 Task: Open the "Recorder" tab.
Action: Mouse moved to (1294, 32)
Screenshot: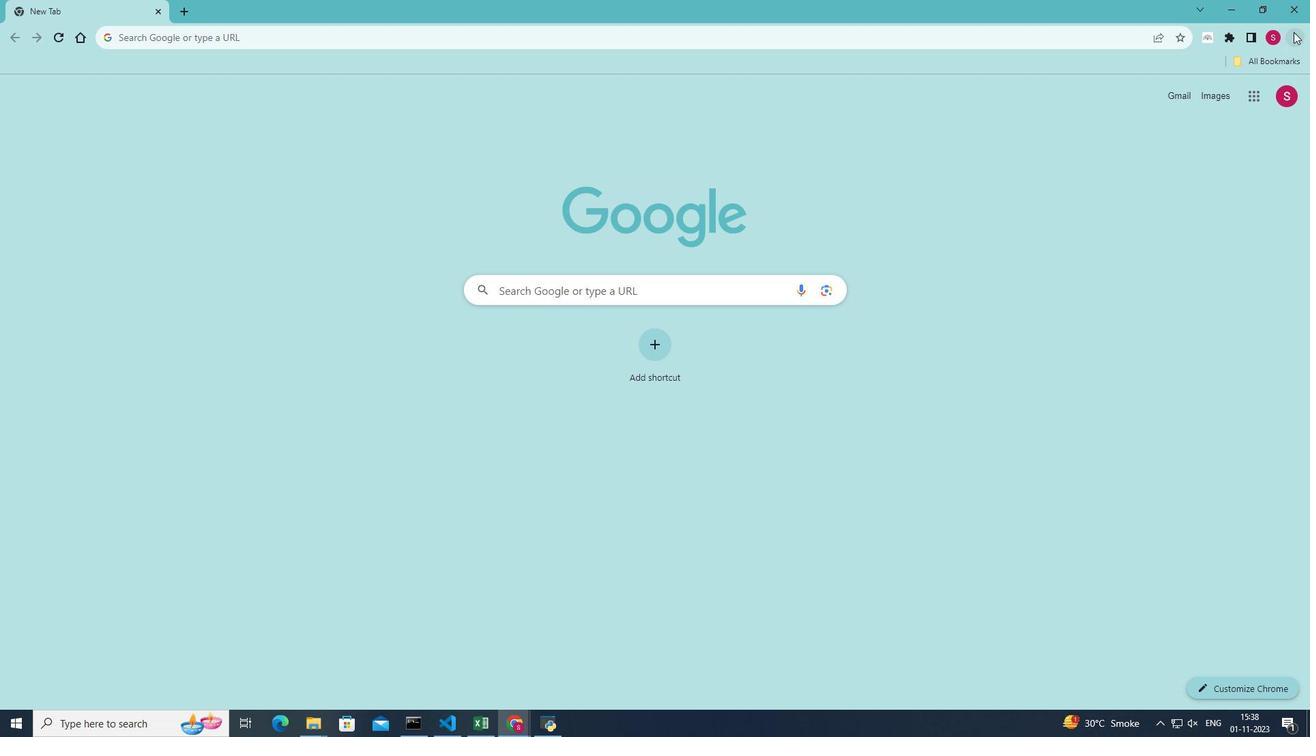 
Action: Mouse pressed left at (1294, 32)
Screenshot: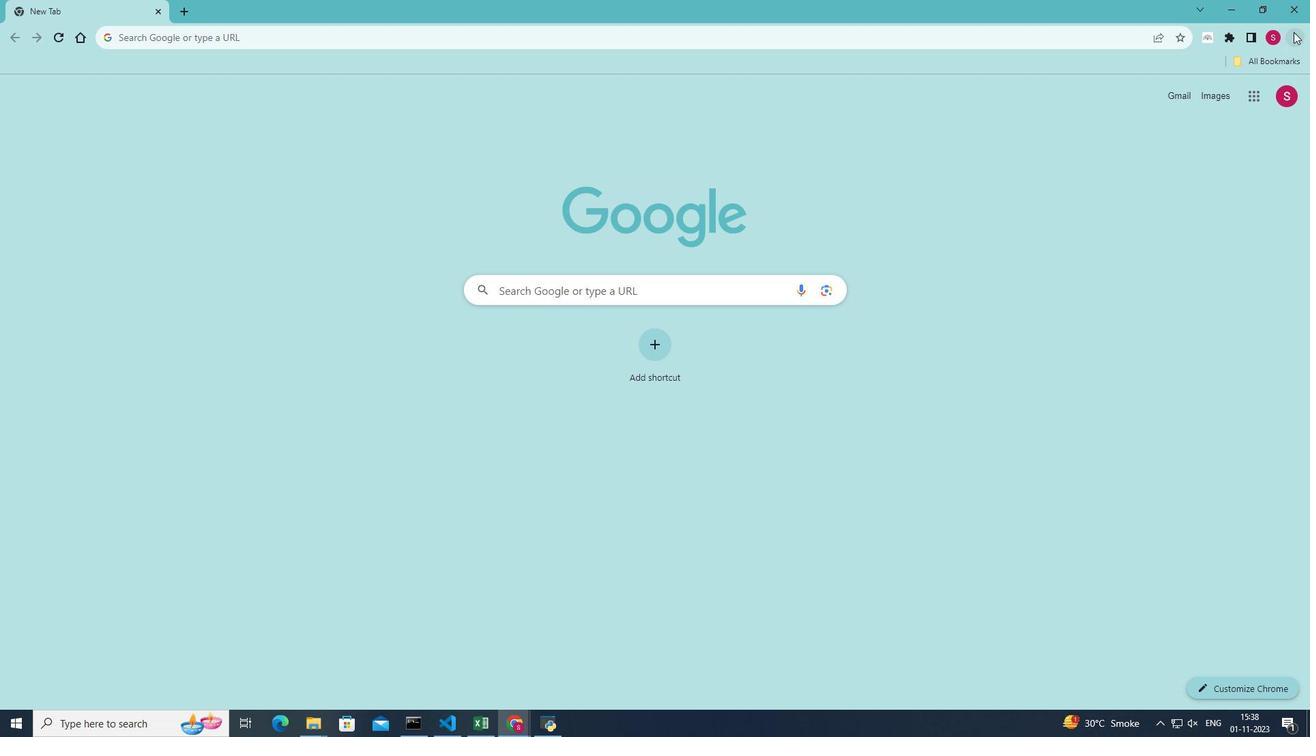 
Action: Mouse moved to (1191, 251)
Screenshot: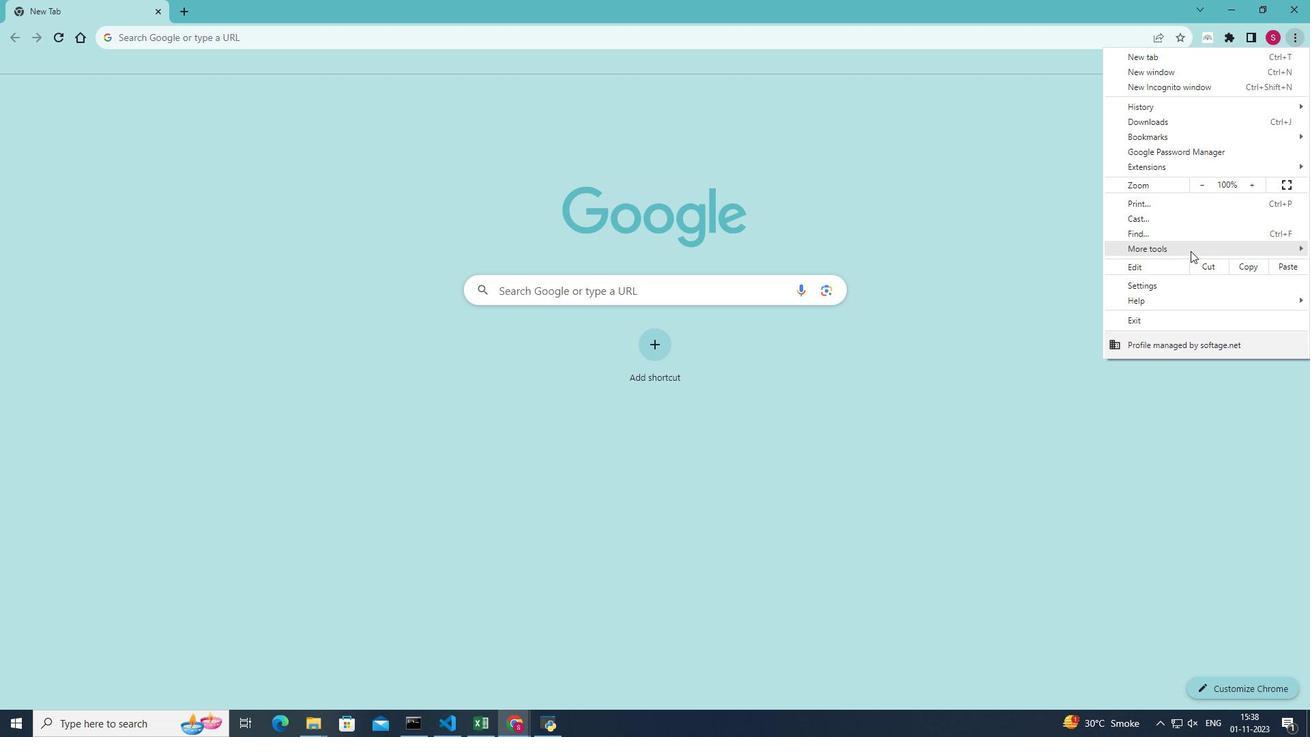 
Action: Mouse pressed left at (1191, 251)
Screenshot: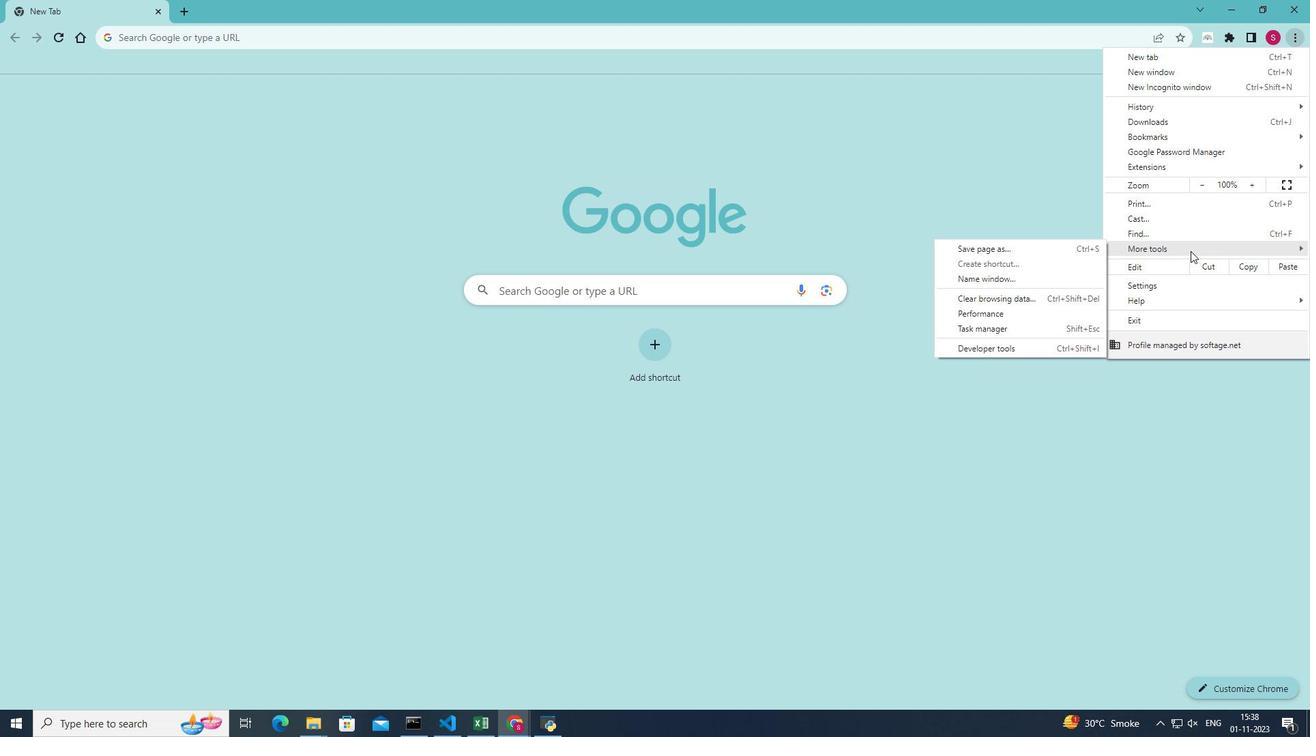 
Action: Mouse moved to (1007, 349)
Screenshot: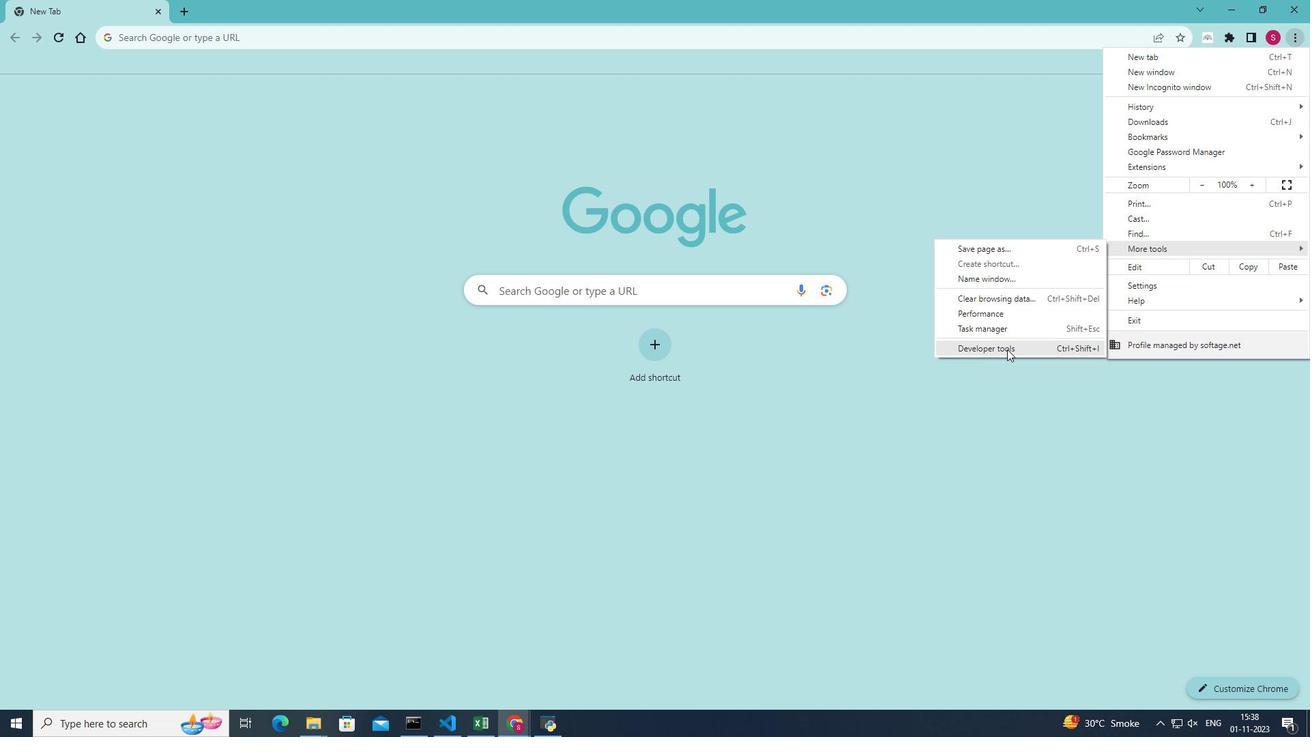 
Action: Mouse pressed left at (1007, 349)
Screenshot: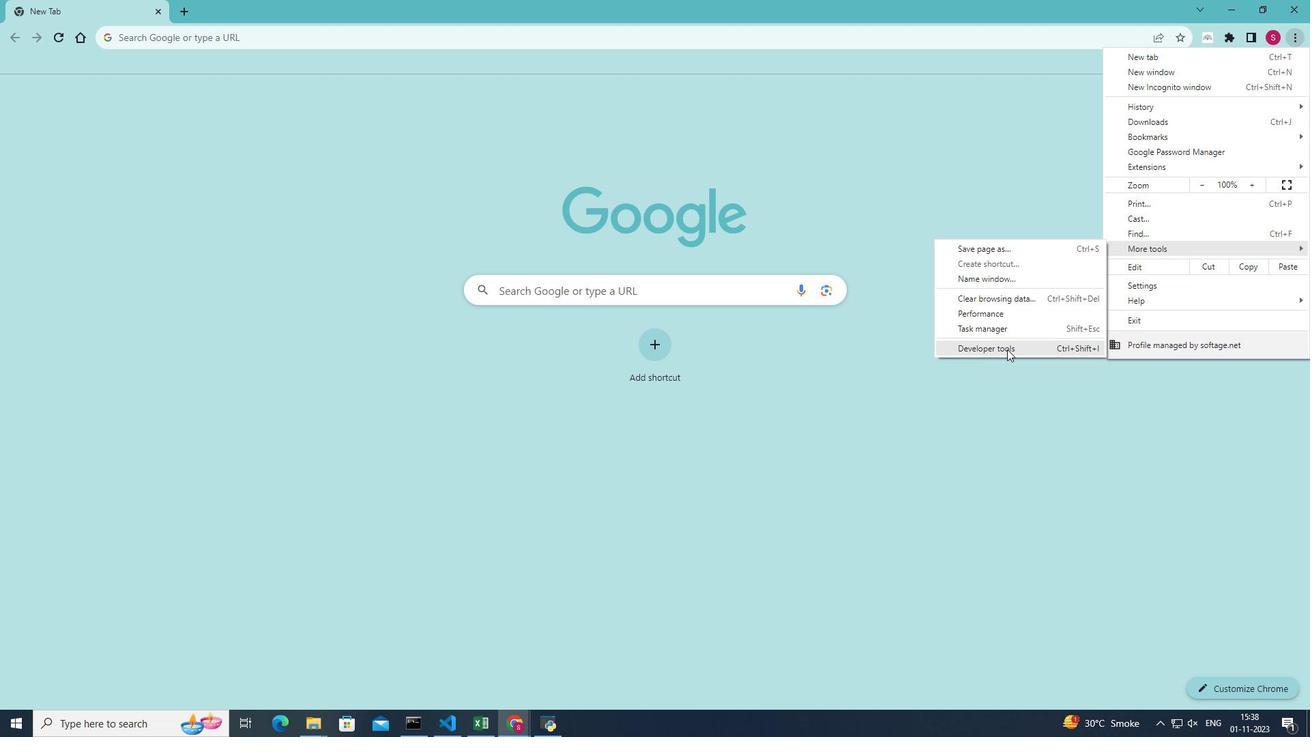 
Action: Mouse moved to (1280, 86)
Screenshot: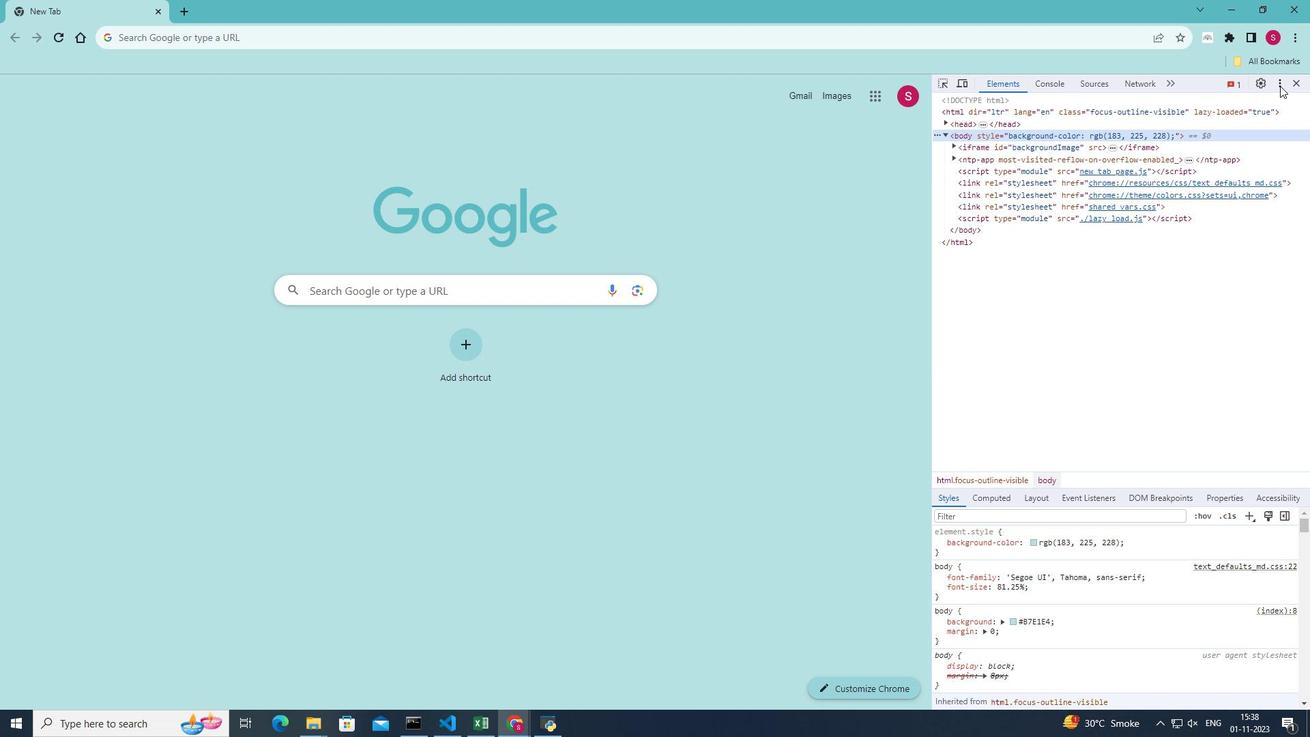 
Action: Mouse pressed left at (1280, 86)
Screenshot: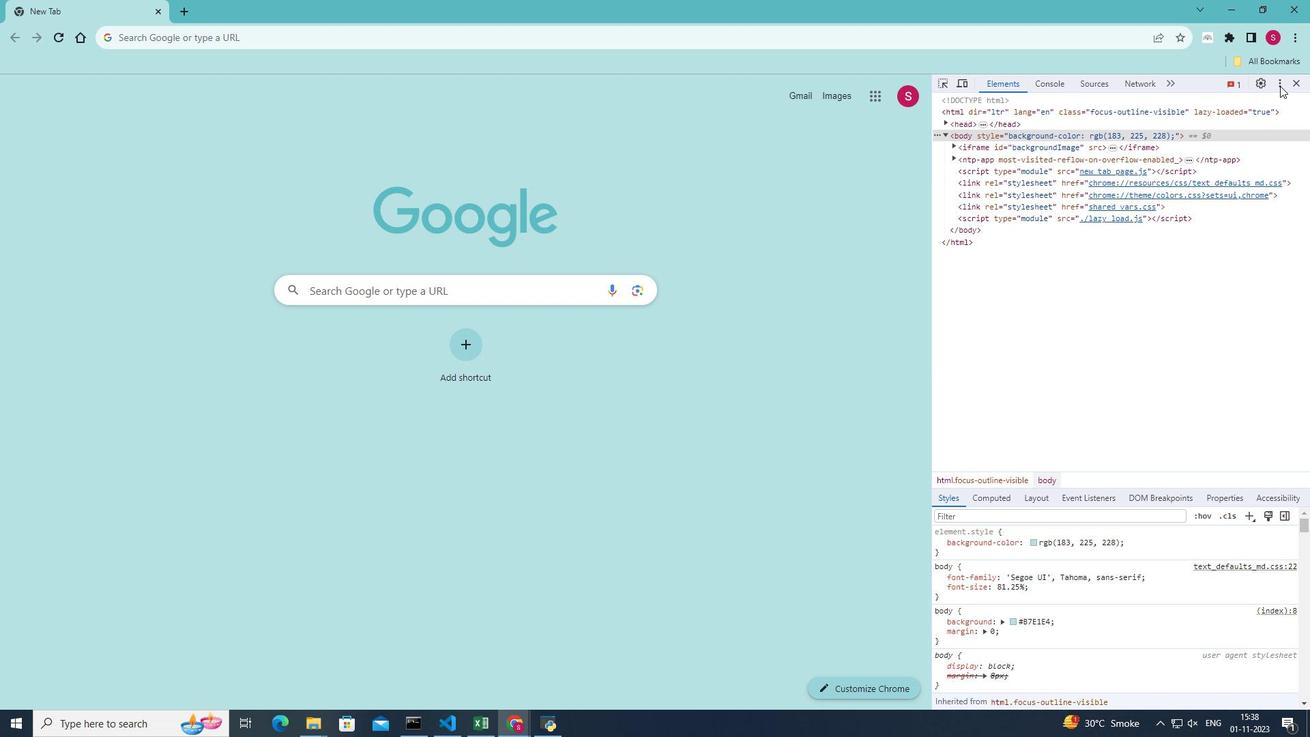 
Action: Mouse moved to (1088, 400)
Screenshot: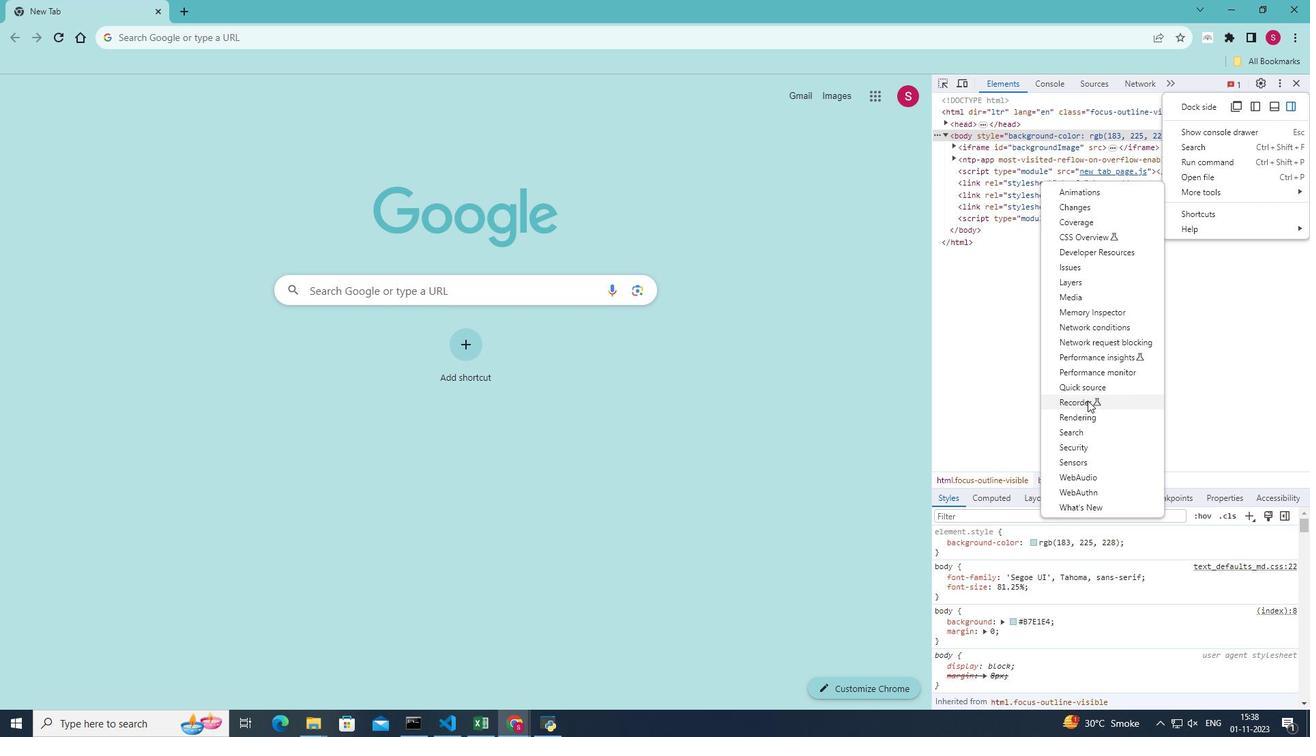
Action: Mouse pressed left at (1088, 400)
Screenshot: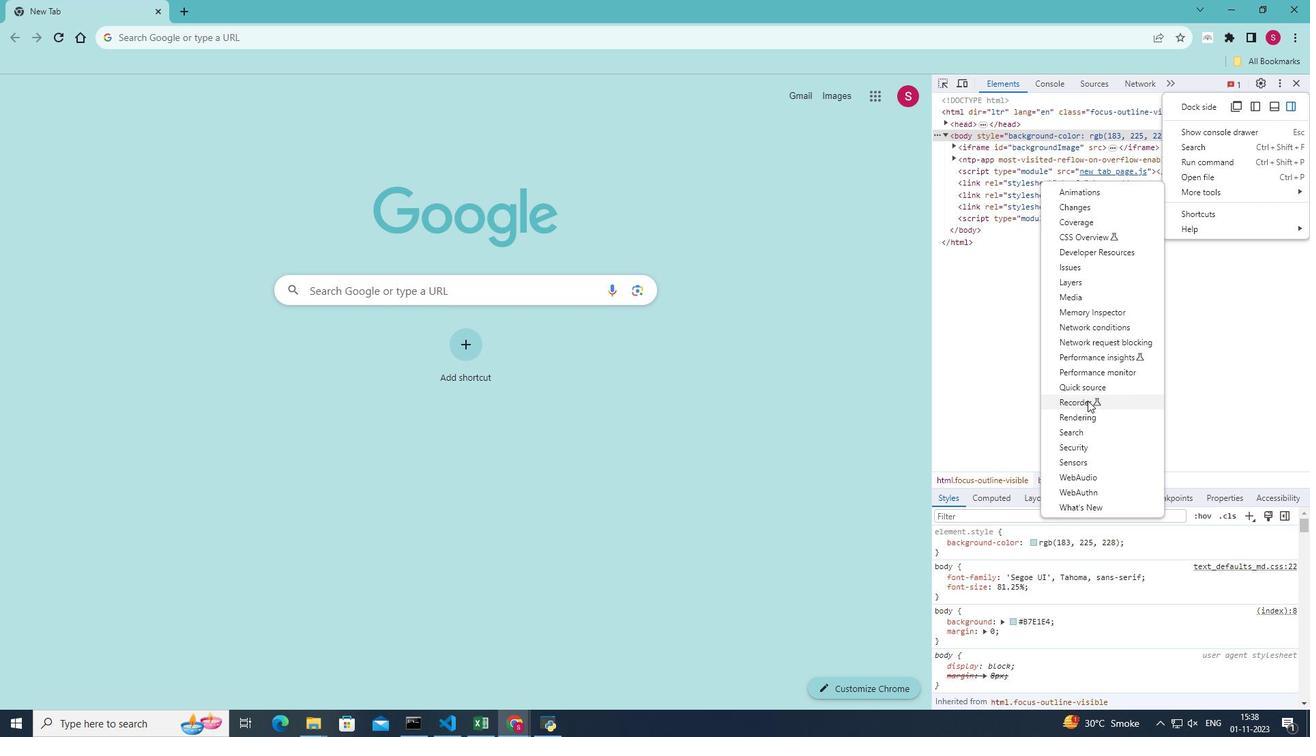 
Action: Mouse moved to (1183, 451)
Screenshot: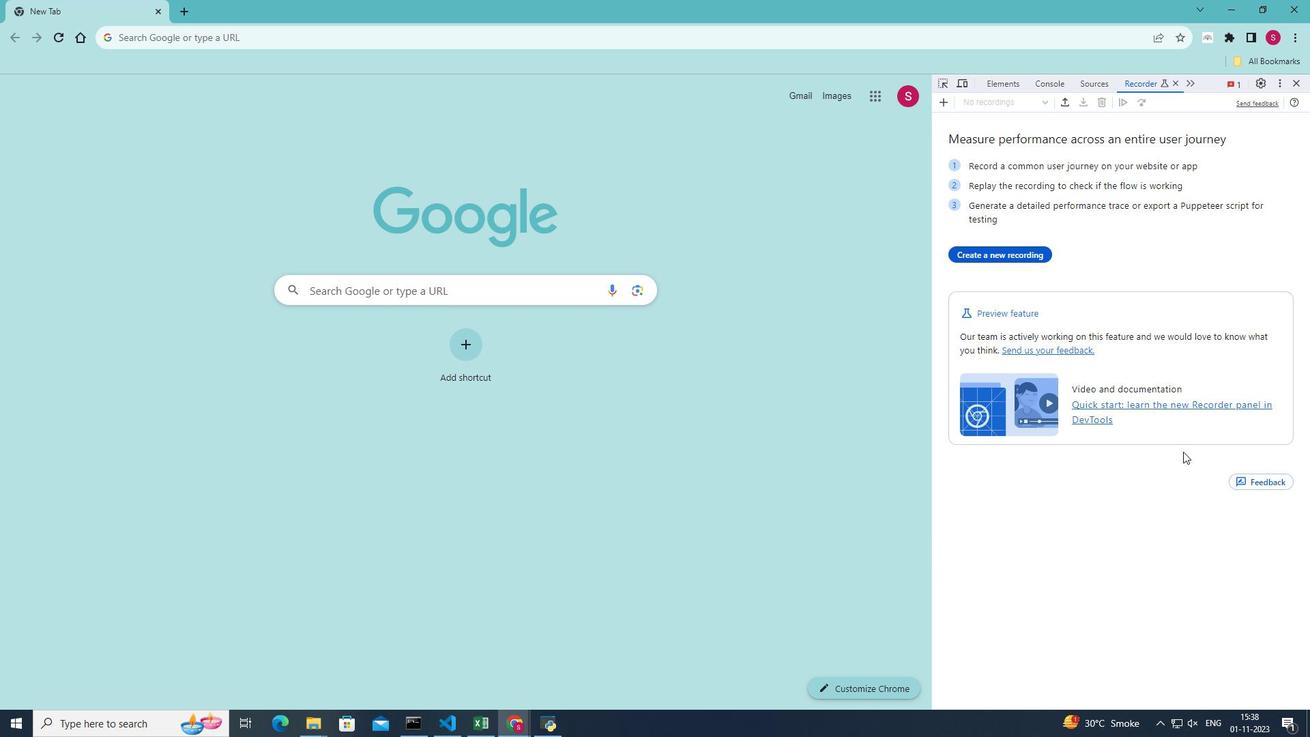 
